 Task: Filter cards with "Marked as complete".
Action: Mouse moved to (521, 343)
Screenshot: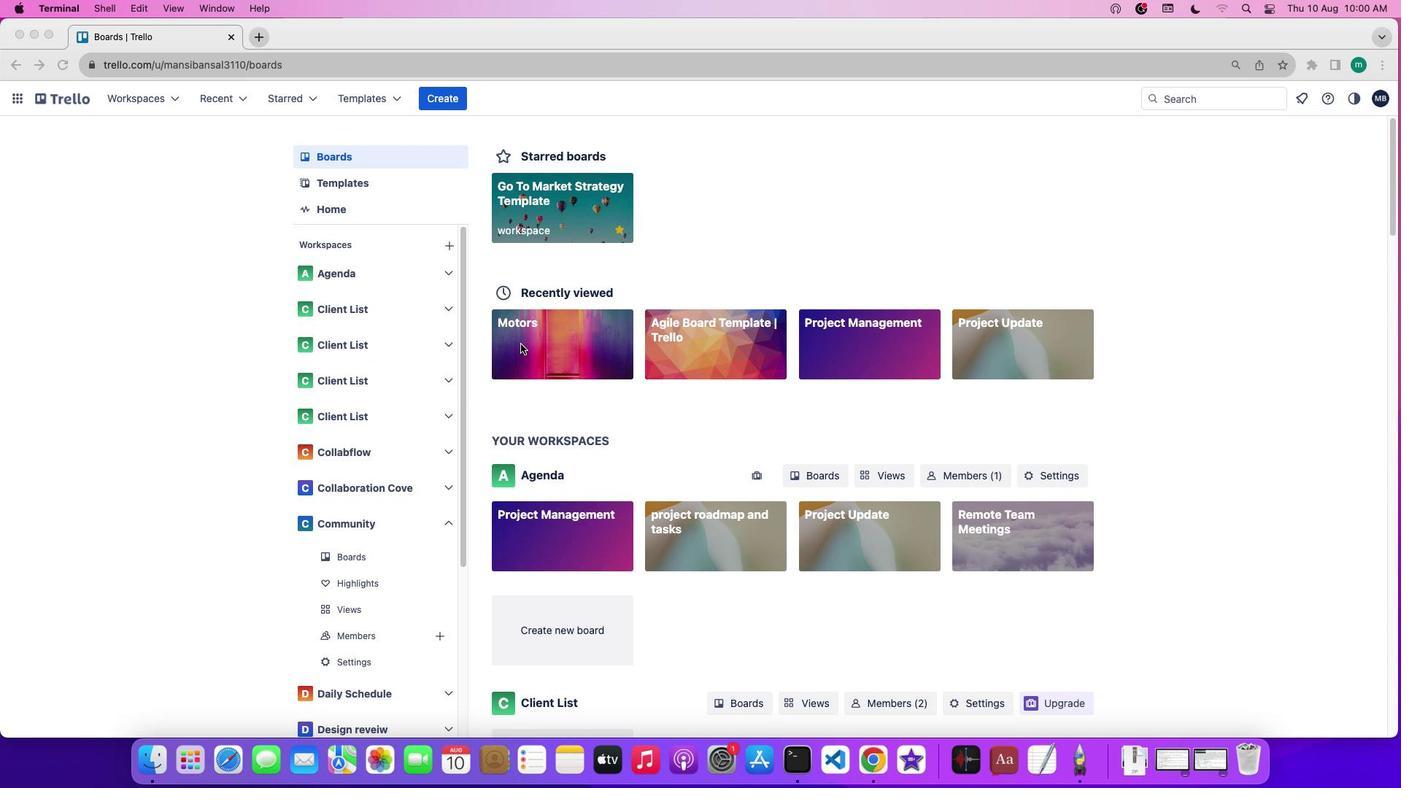 
Action: Mouse pressed left at (521, 343)
Screenshot: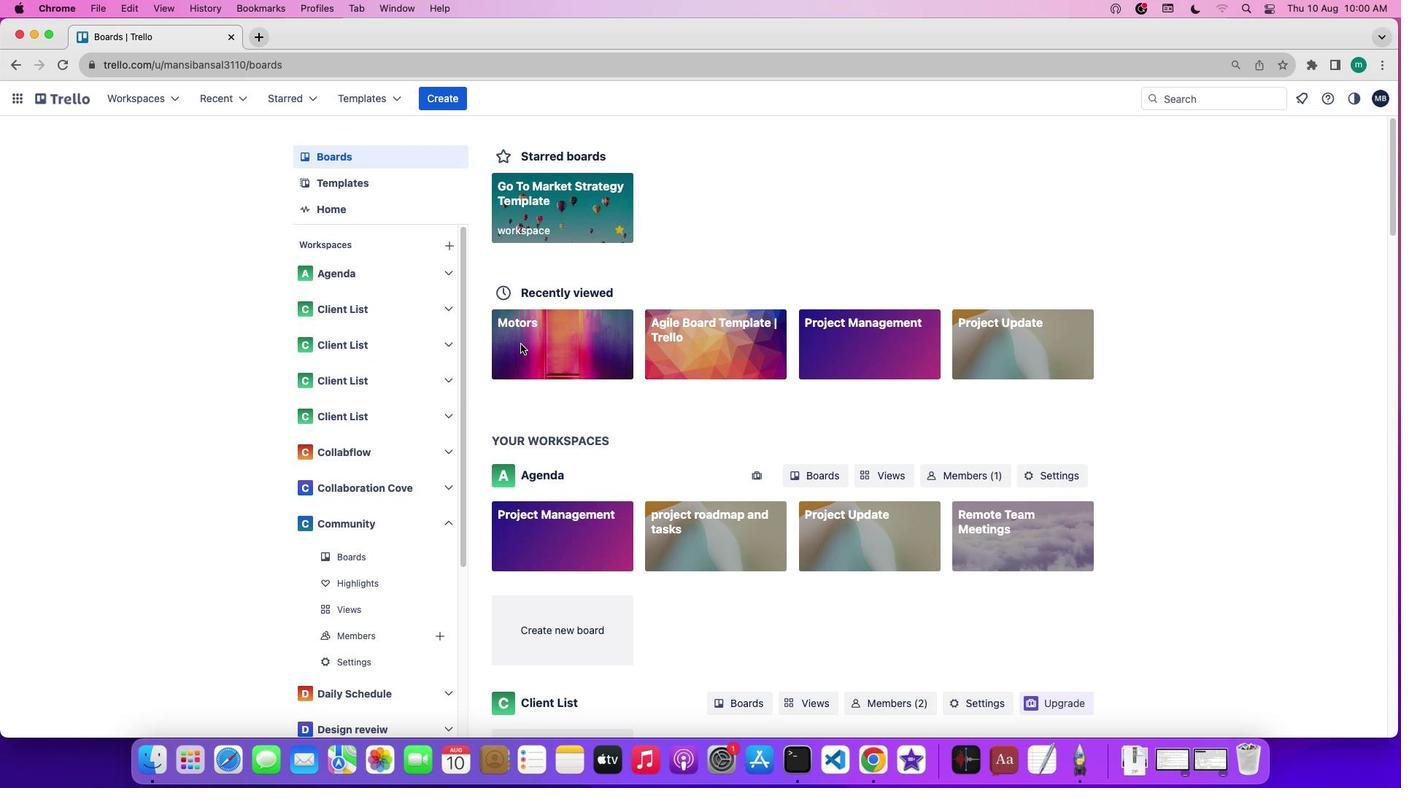 
Action: Mouse pressed left at (521, 343)
Screenshot: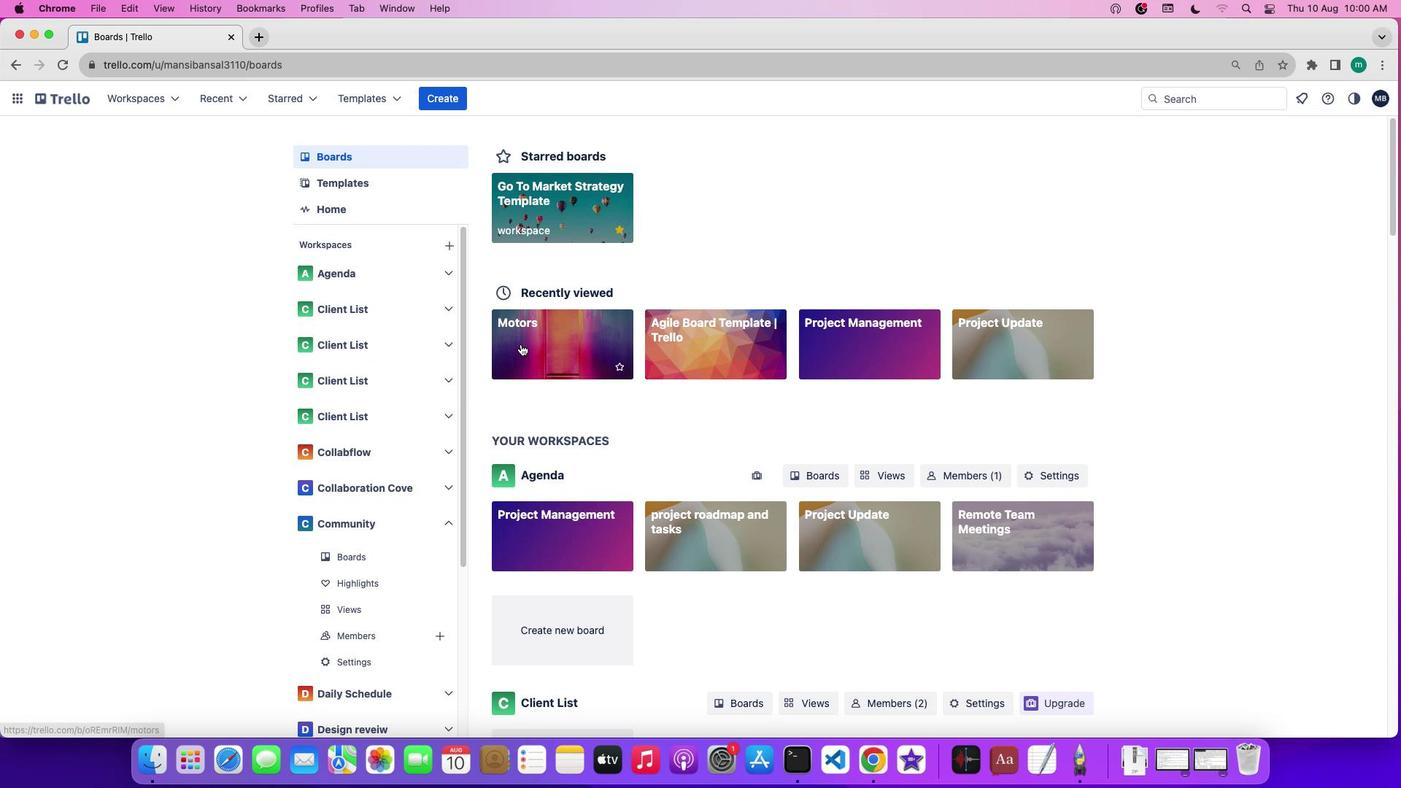 
Action: Mouse moved to (1035, 166)
Screenshot: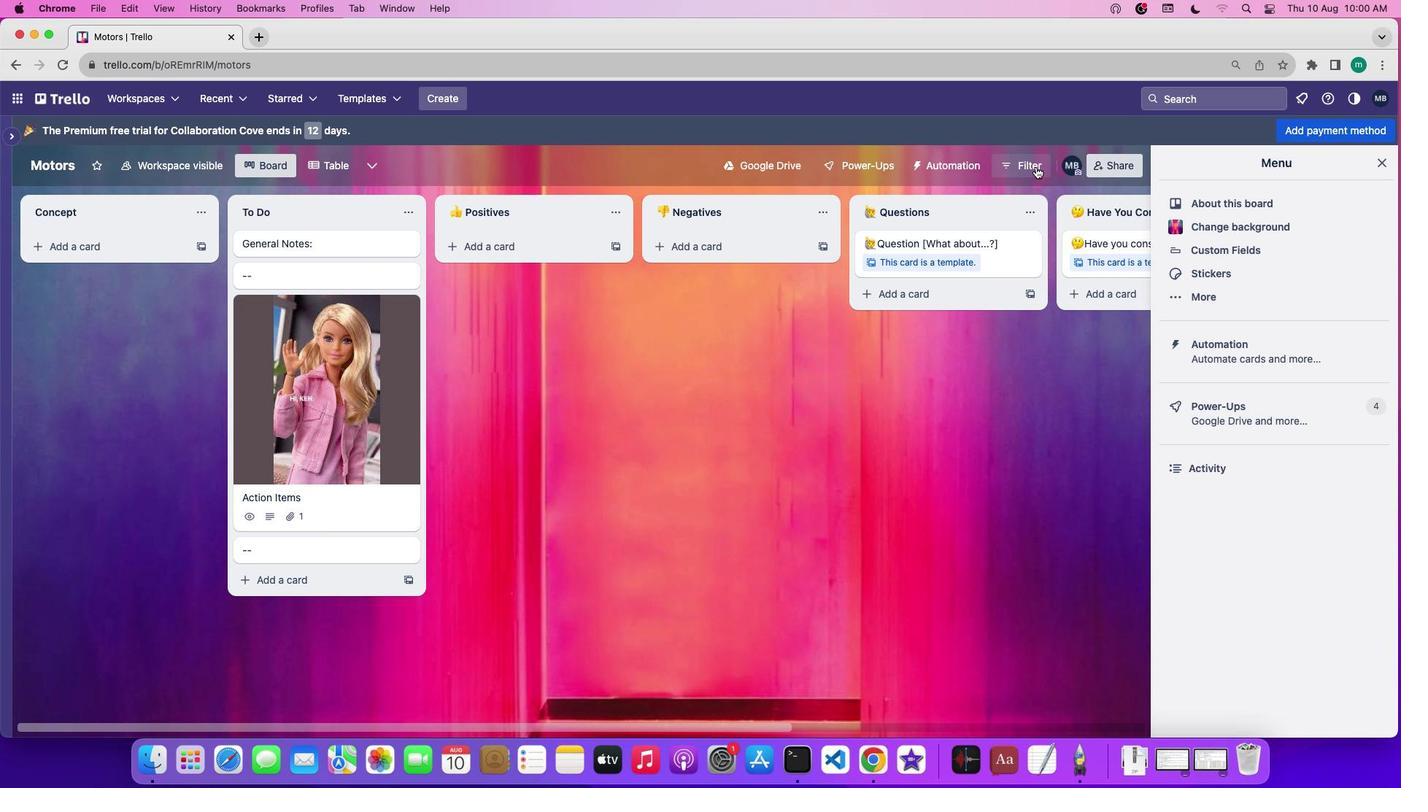 
Action: Mouse pressed left at (1035, 166)
Screenshot: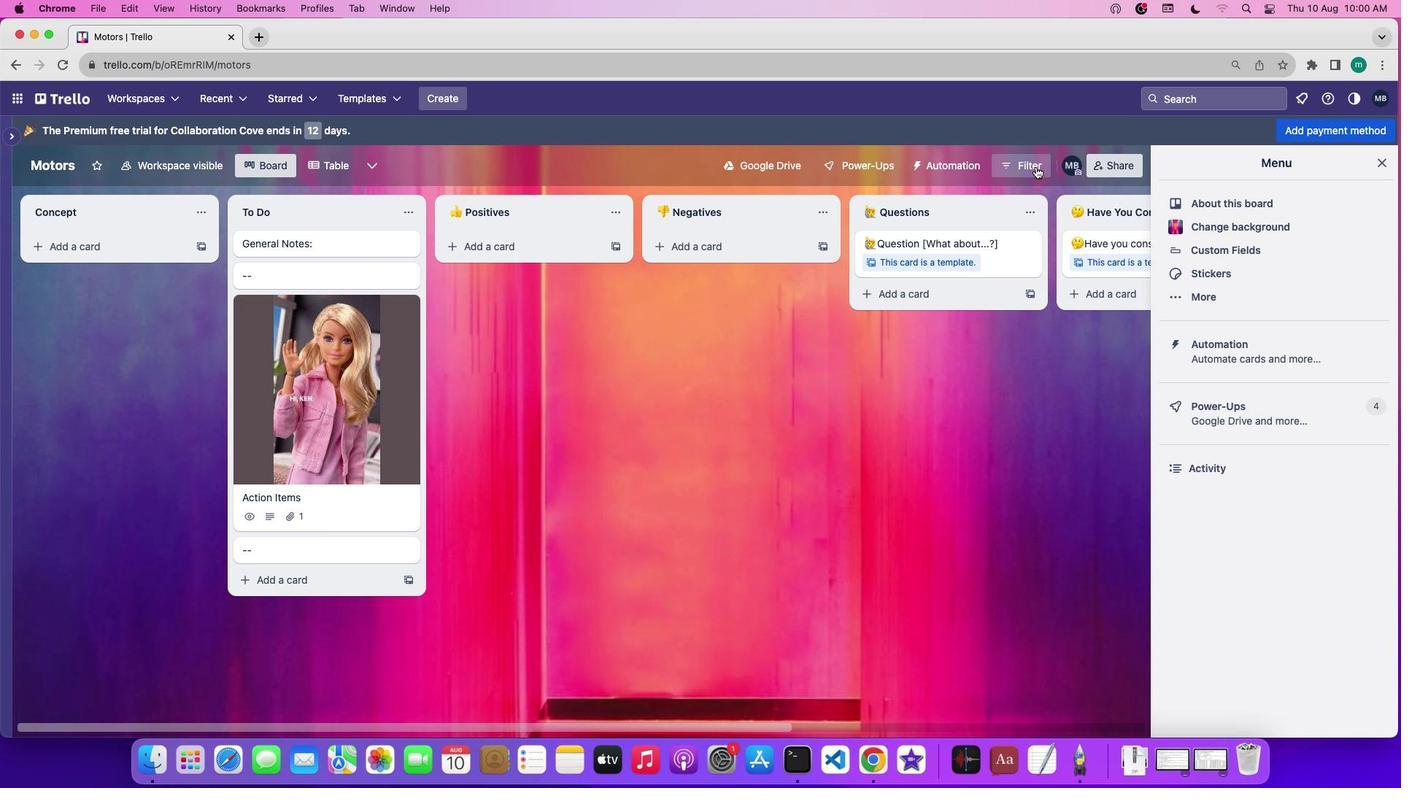 
Action: Mouse moved to (1051, 480)
Screenshot: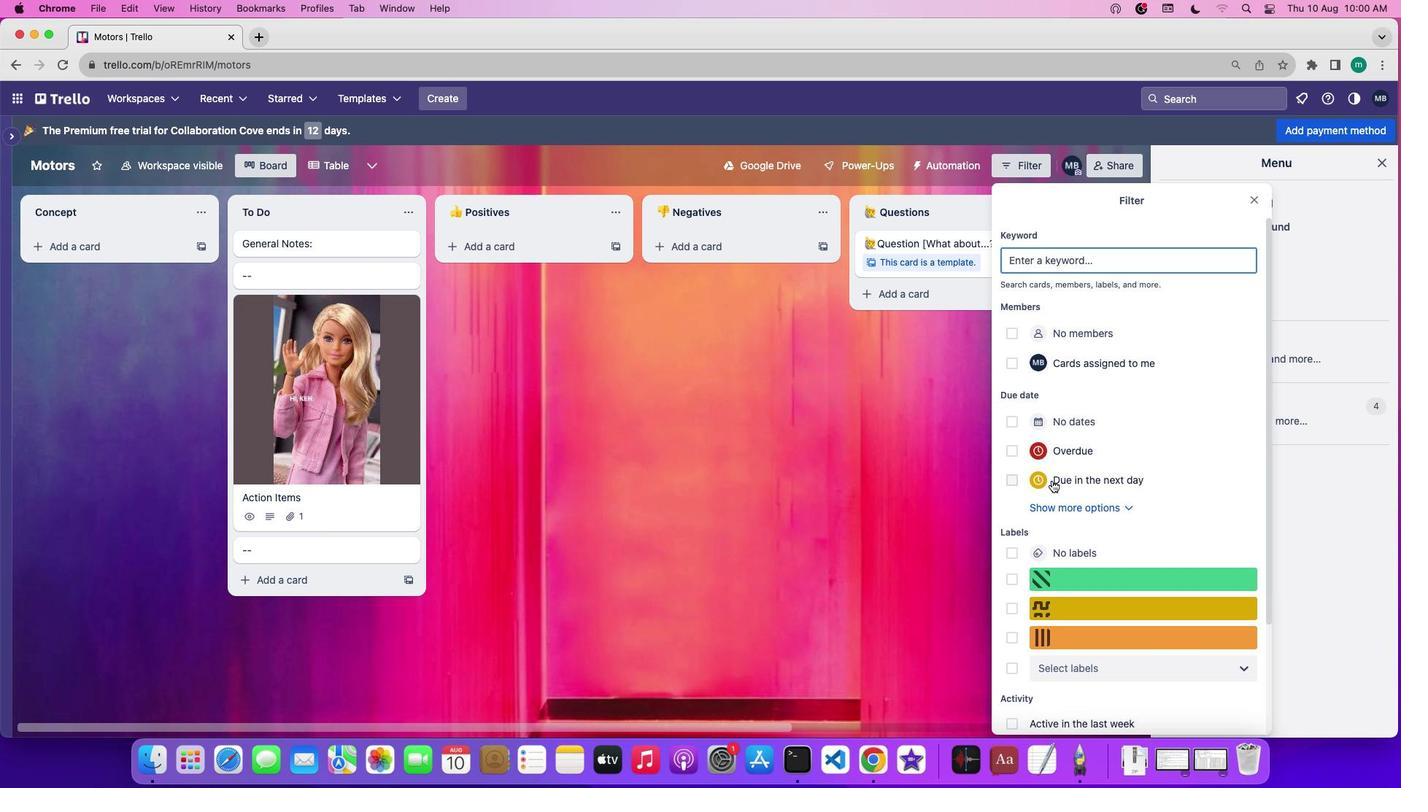 
Action: Mouse scrolled (1051, 480) with delta (0, 0)
Screenshot: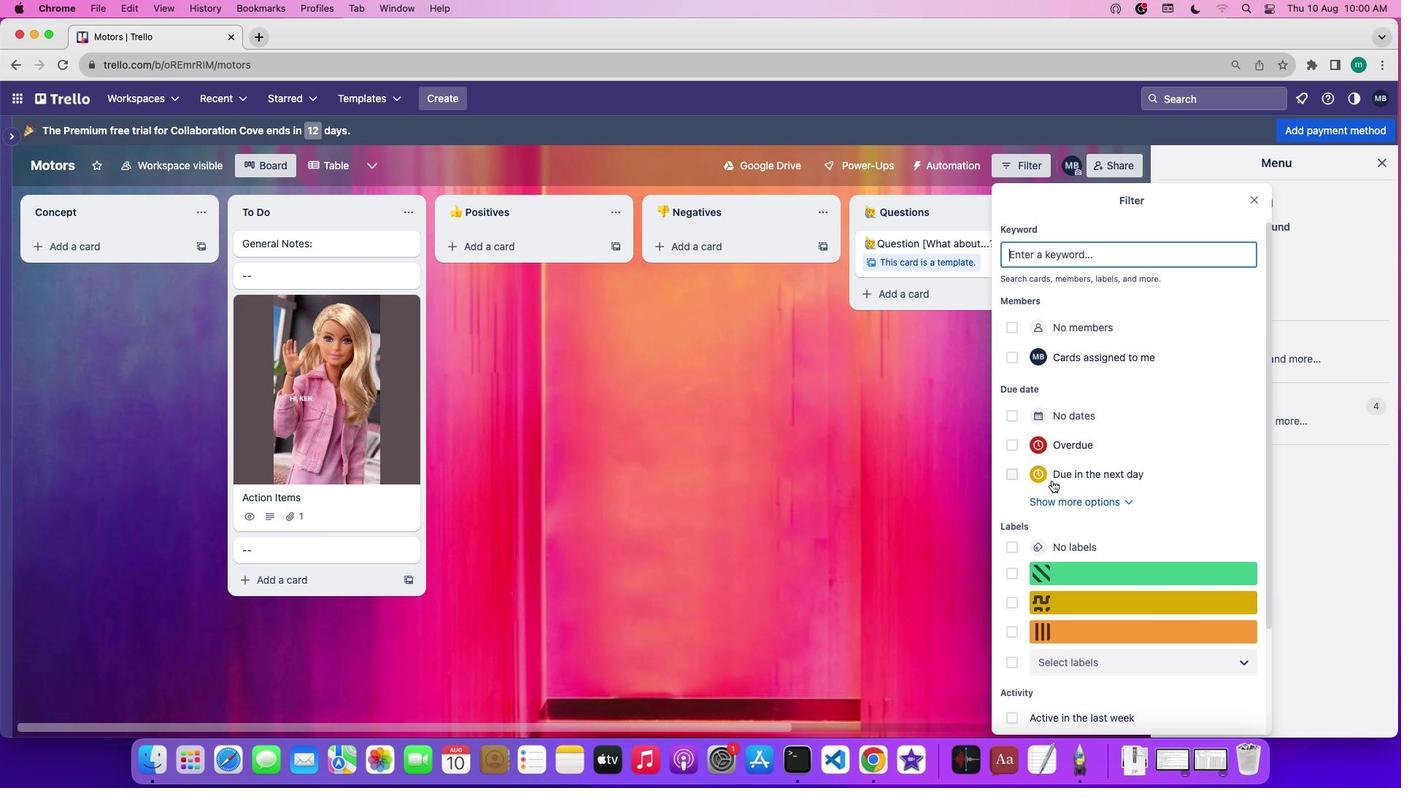 
Action: Mouse scrolled (1051, 480) with delta (0, 0)
Screenshot: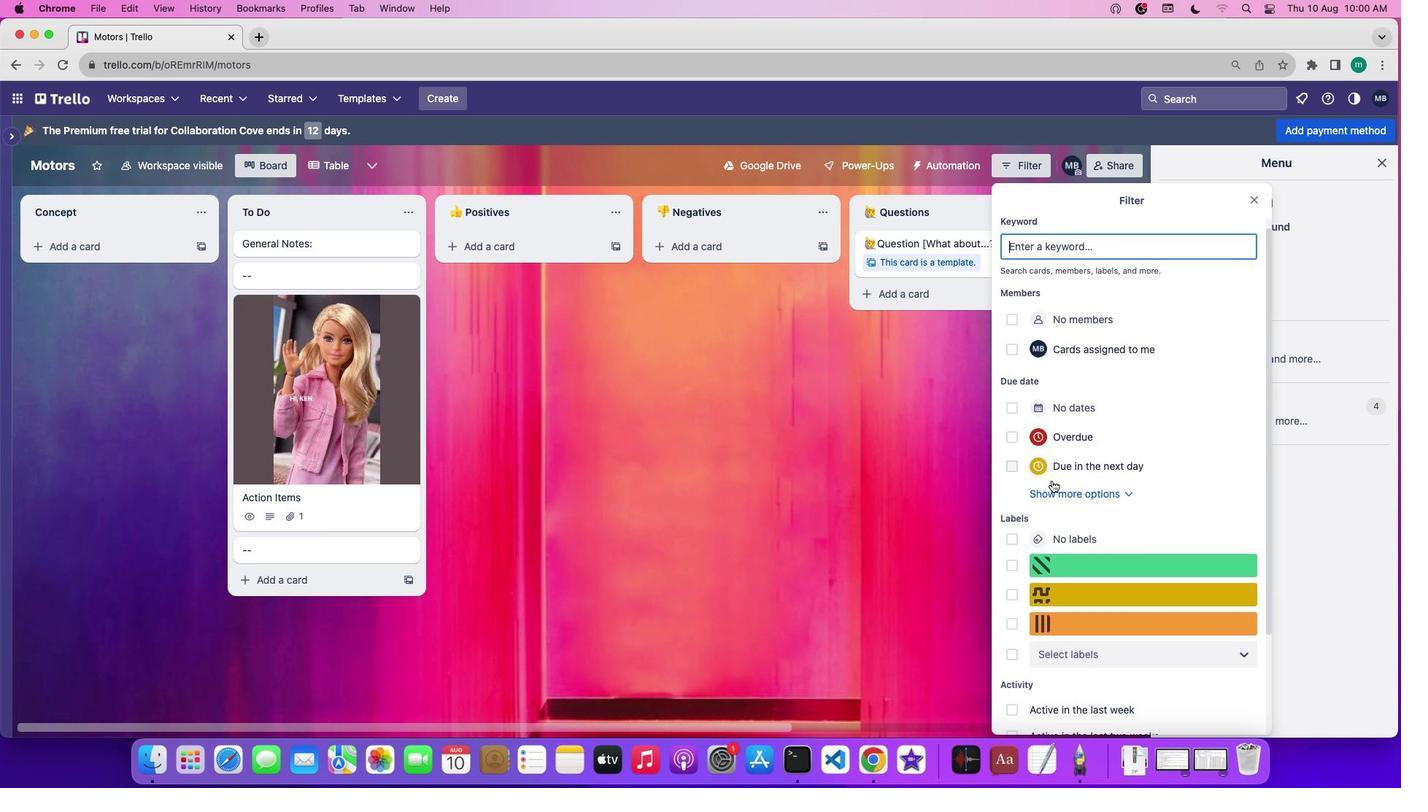 
Action: Mouse scrolled (1051, 480) with delta (0, -1)
Screenshot: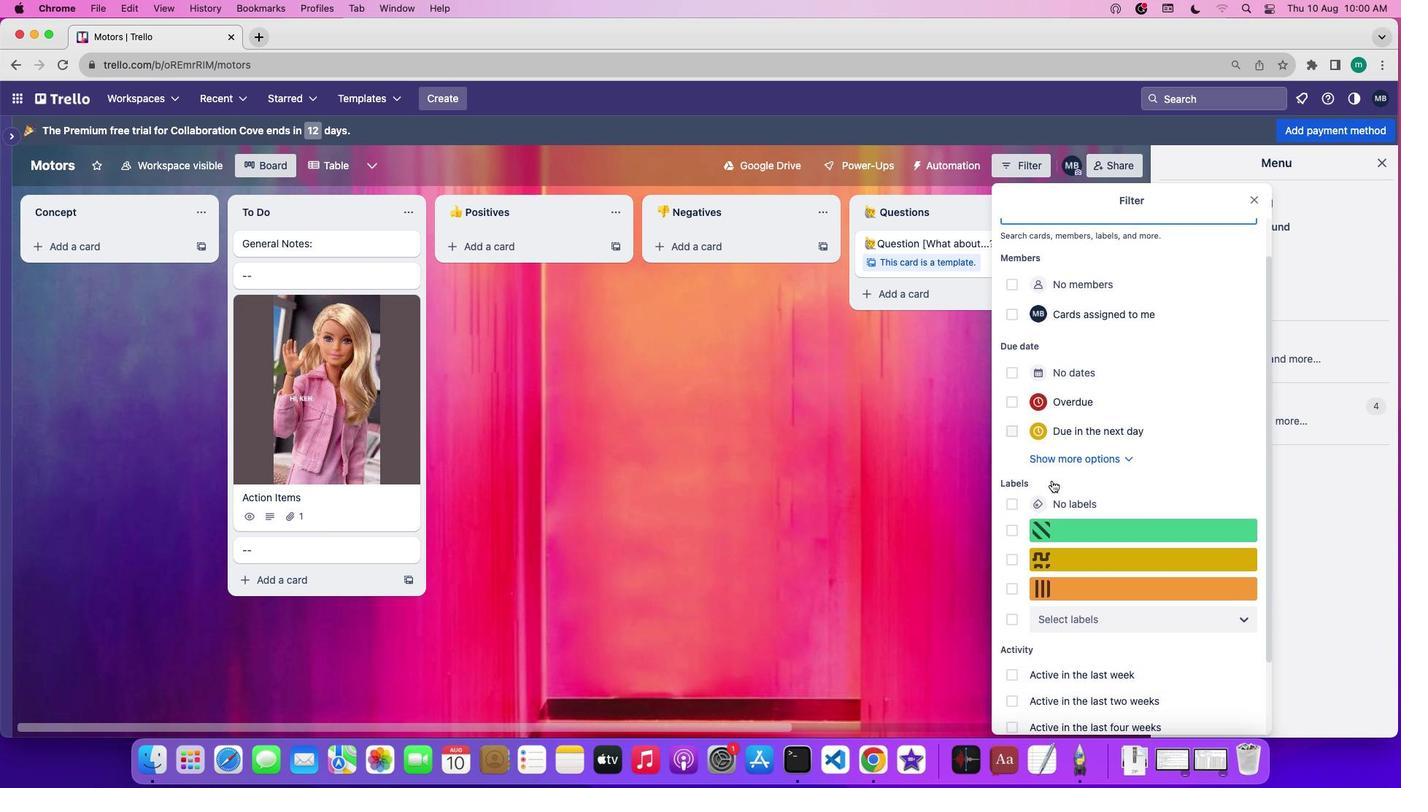 
Action: Mouse scrolled (1051, 480) with delta (0, 0)
Screenshot: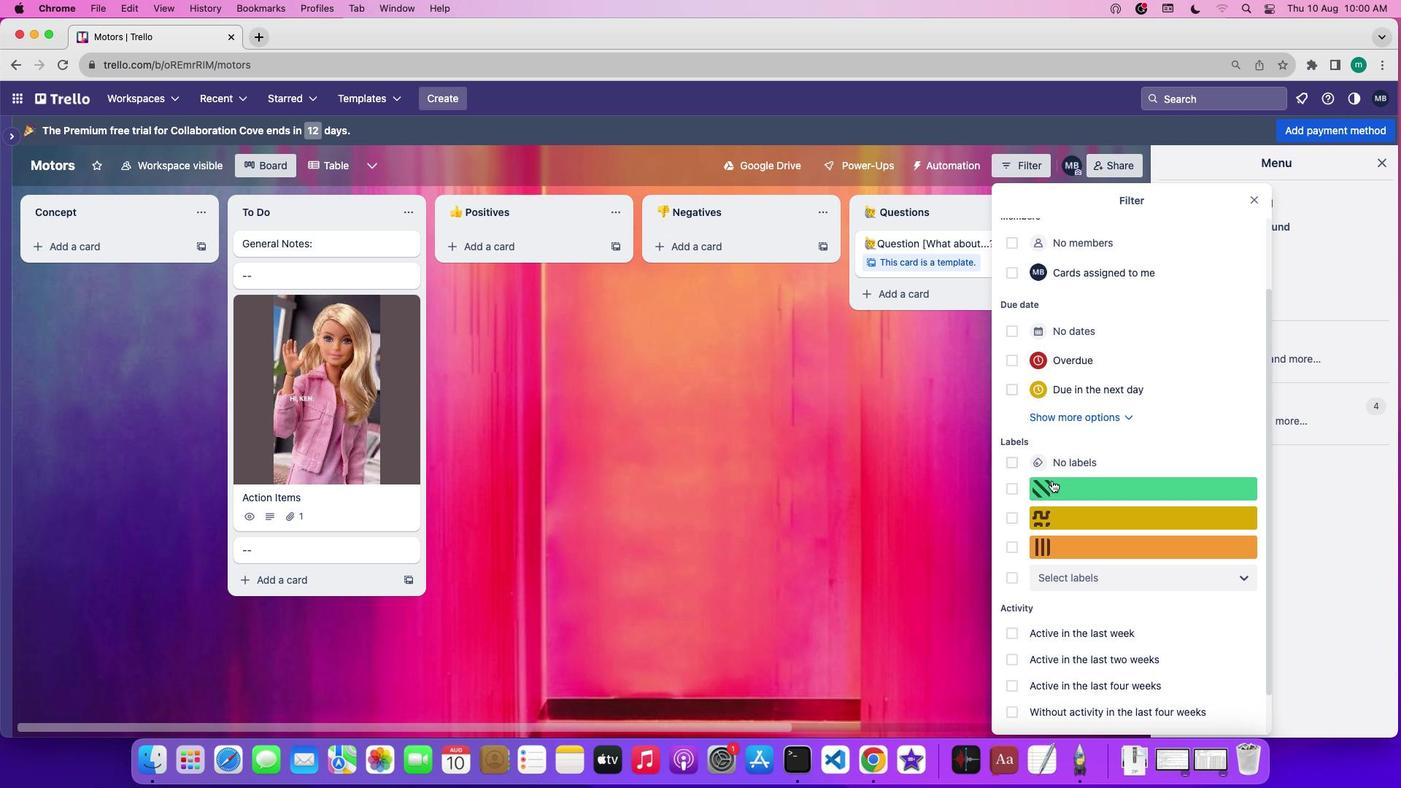 
Action: Mouse scrolled (1051, 480) with delta (0, 0)
Screenshot: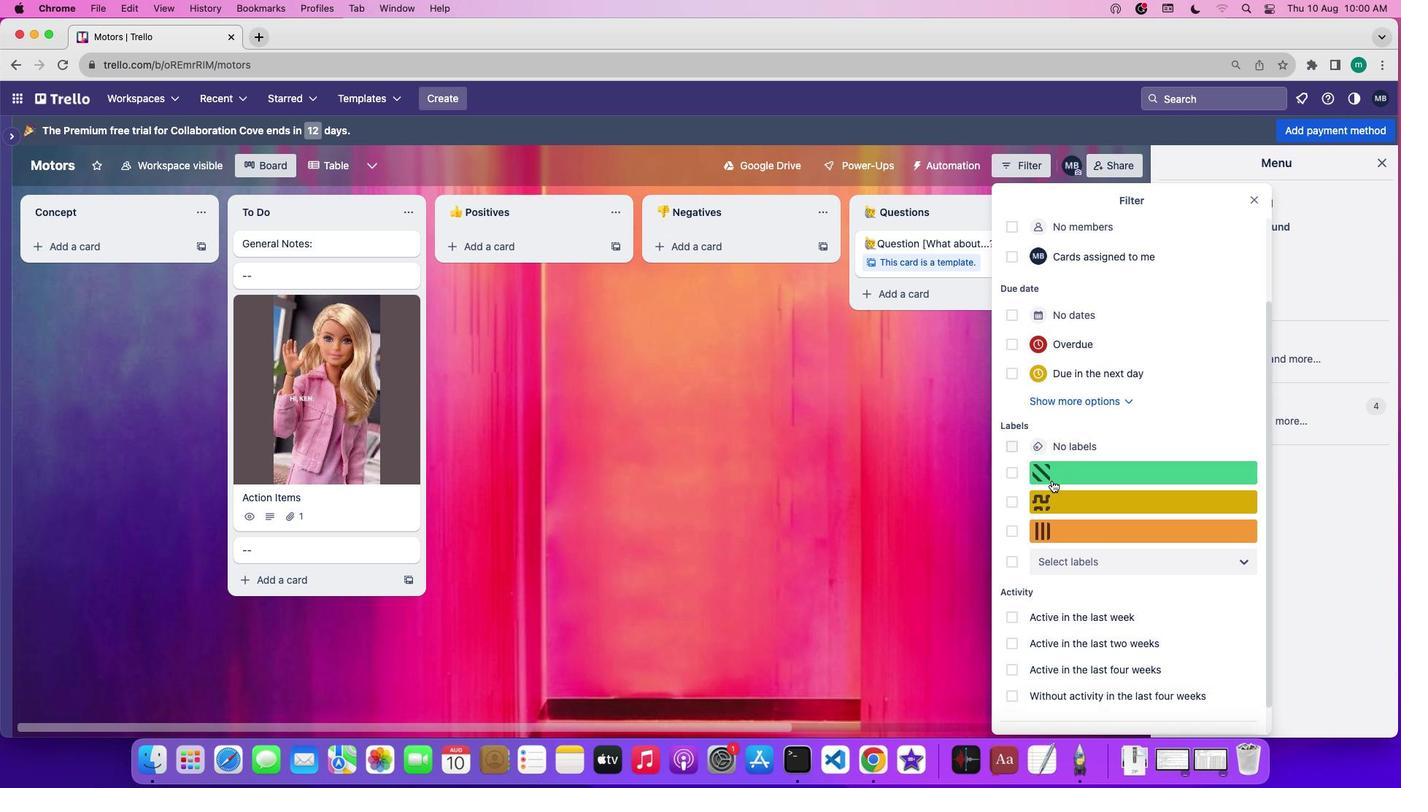 
Action: Mouse scrolled (1051, 480) with delta (0, -1)
Screenshot: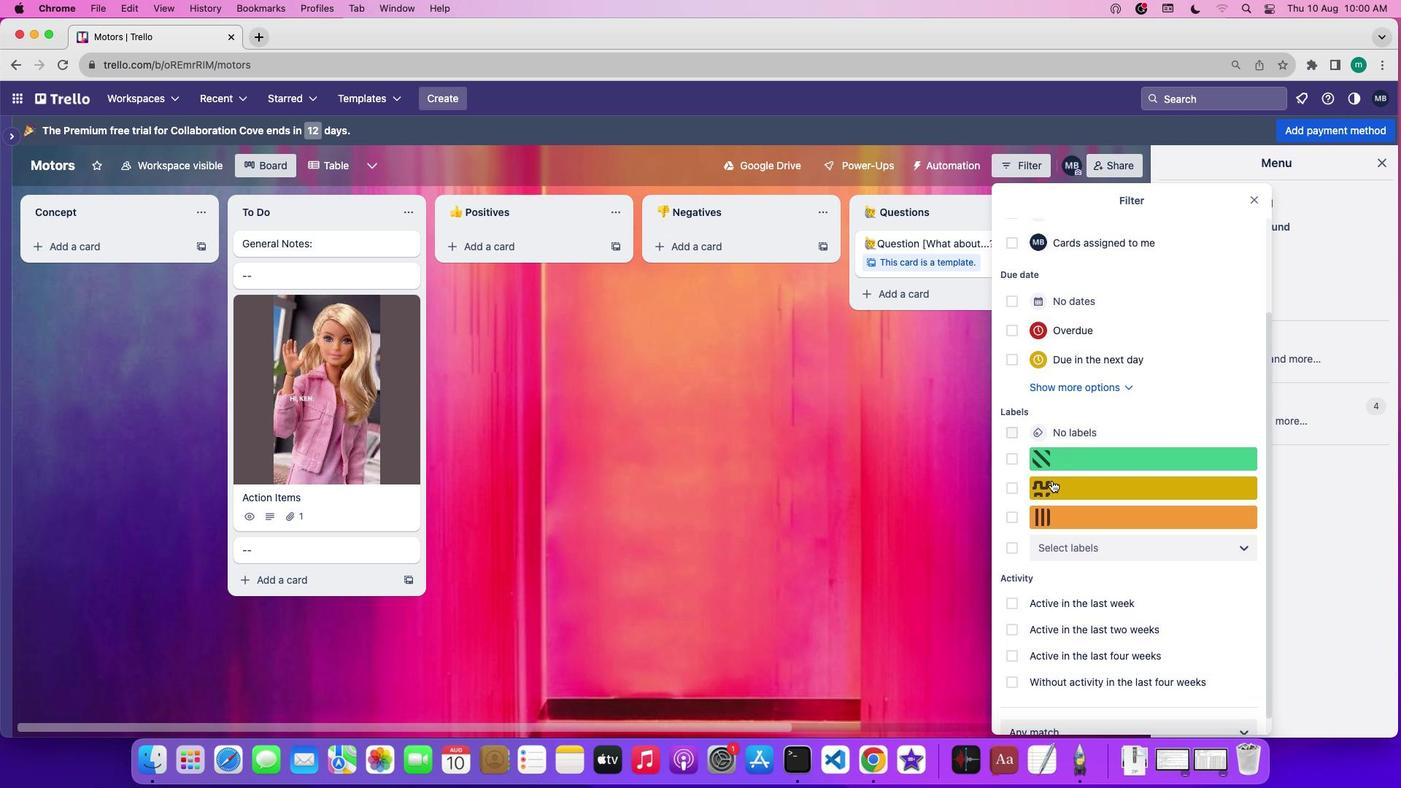 
Action: Mouse moved to (1091, 369)
Screenshot: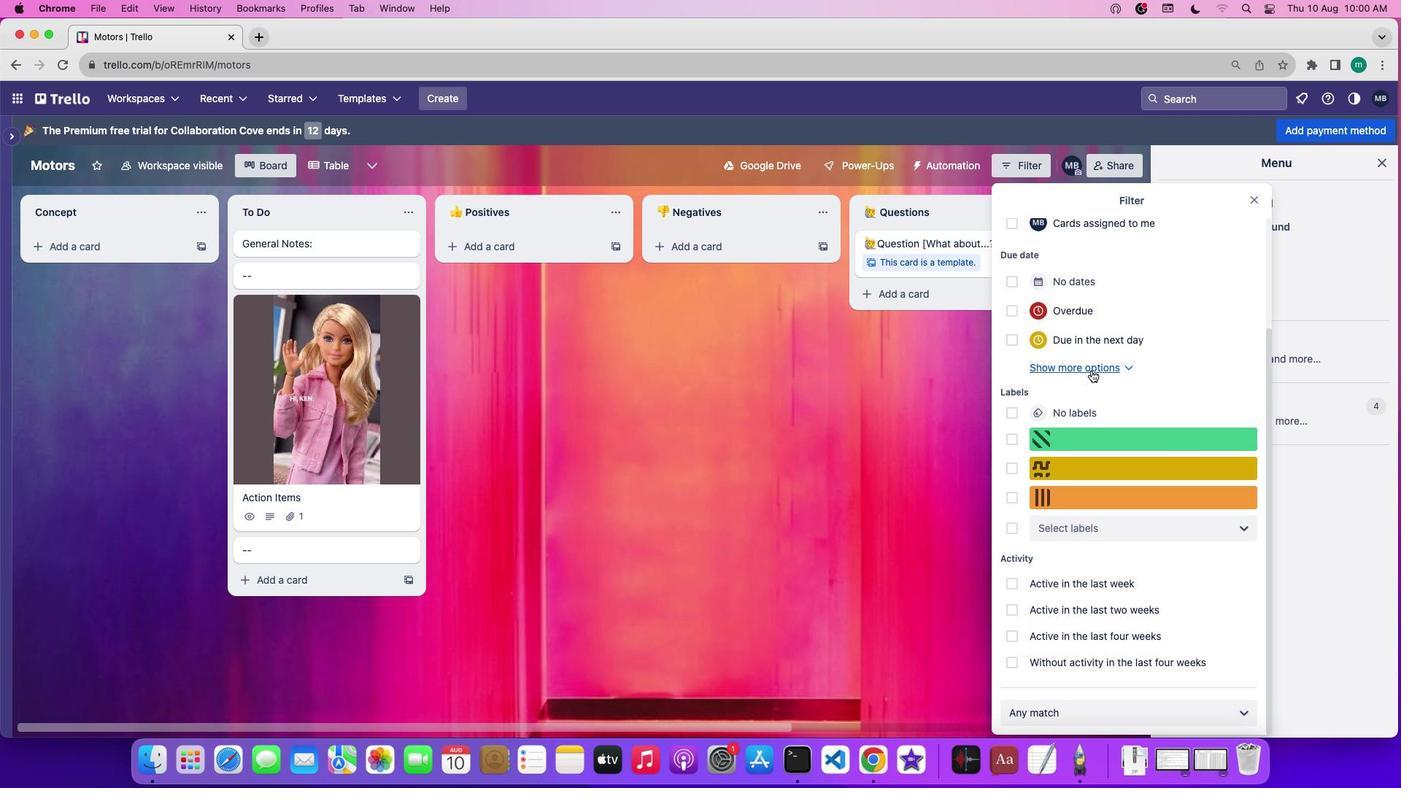 
Action: Mouse pressed left at (1091, 369)
Screenshot: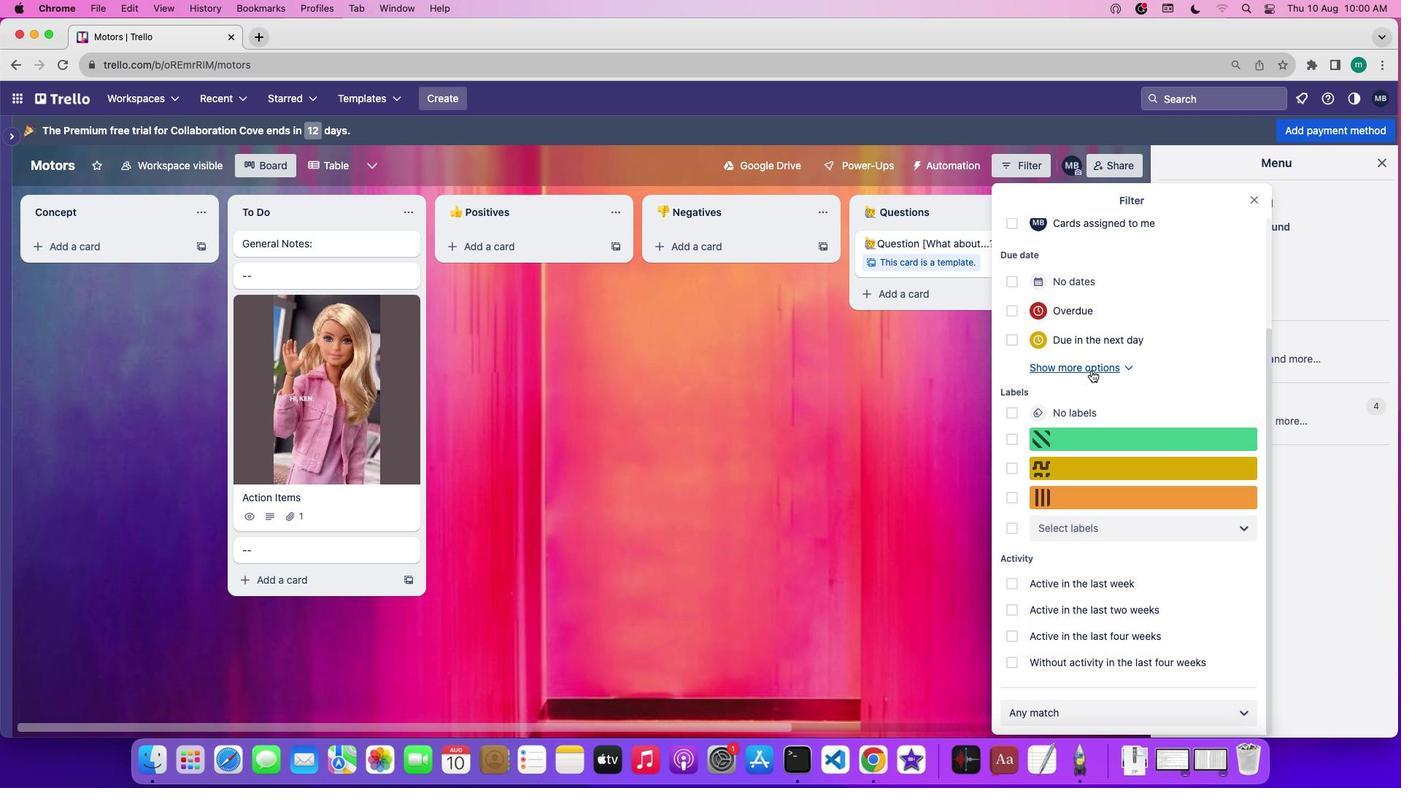 
Action: Mouse moved to (1093, 415)
Screenshot: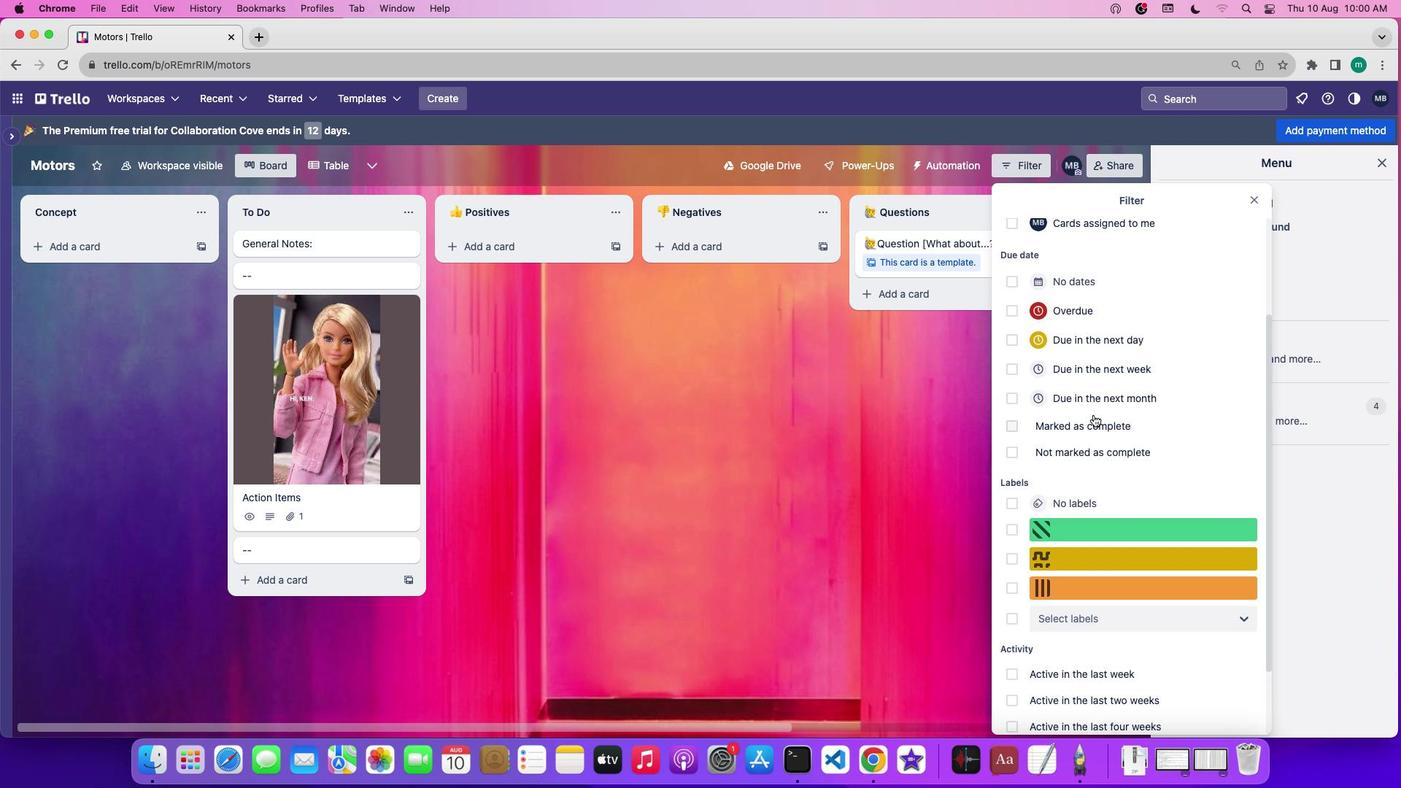 
Action: Mouse scrolled (1093, 415) with delta (0, 0)
Screenshot: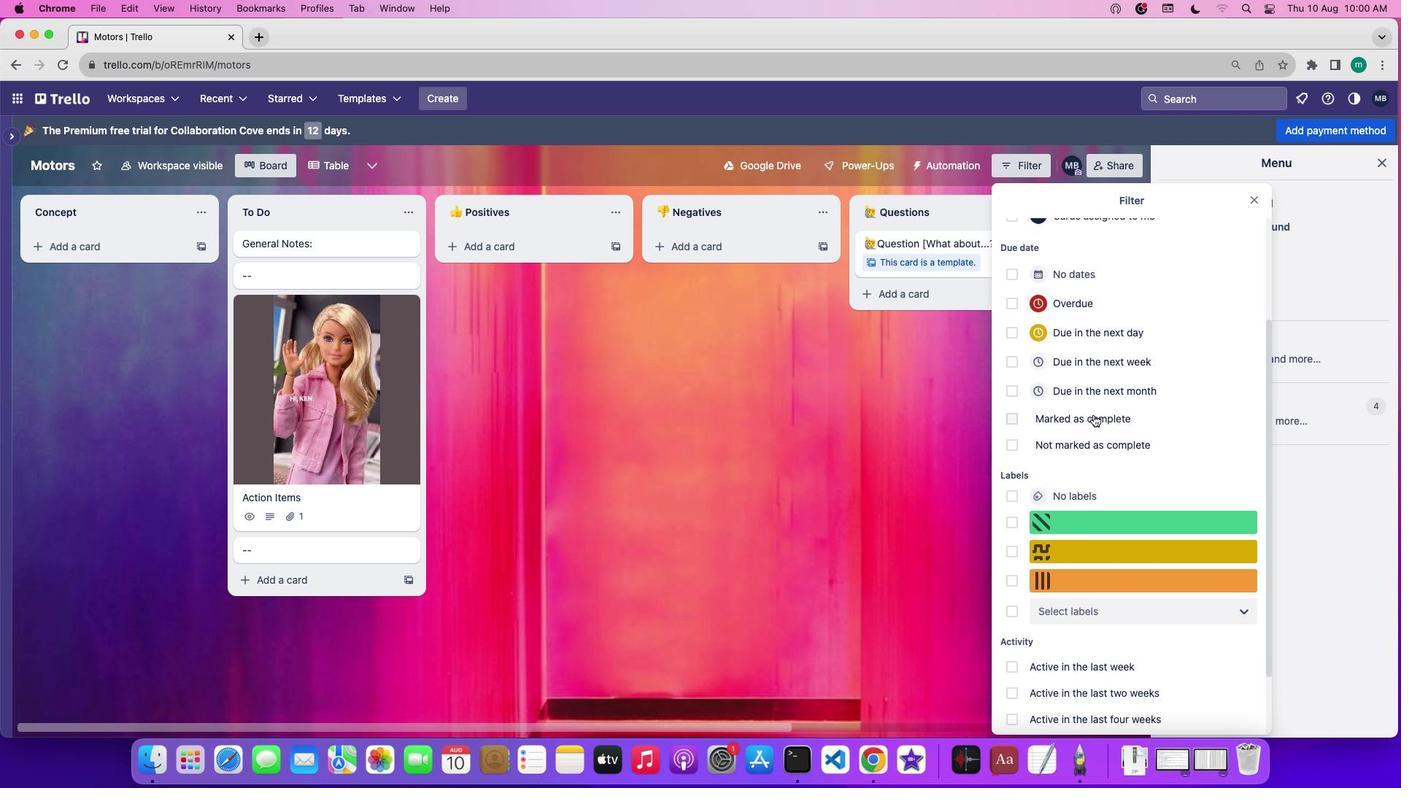 
Action: Mouse scrolled (1093, 415) with delta (0, 0)
Screenshot: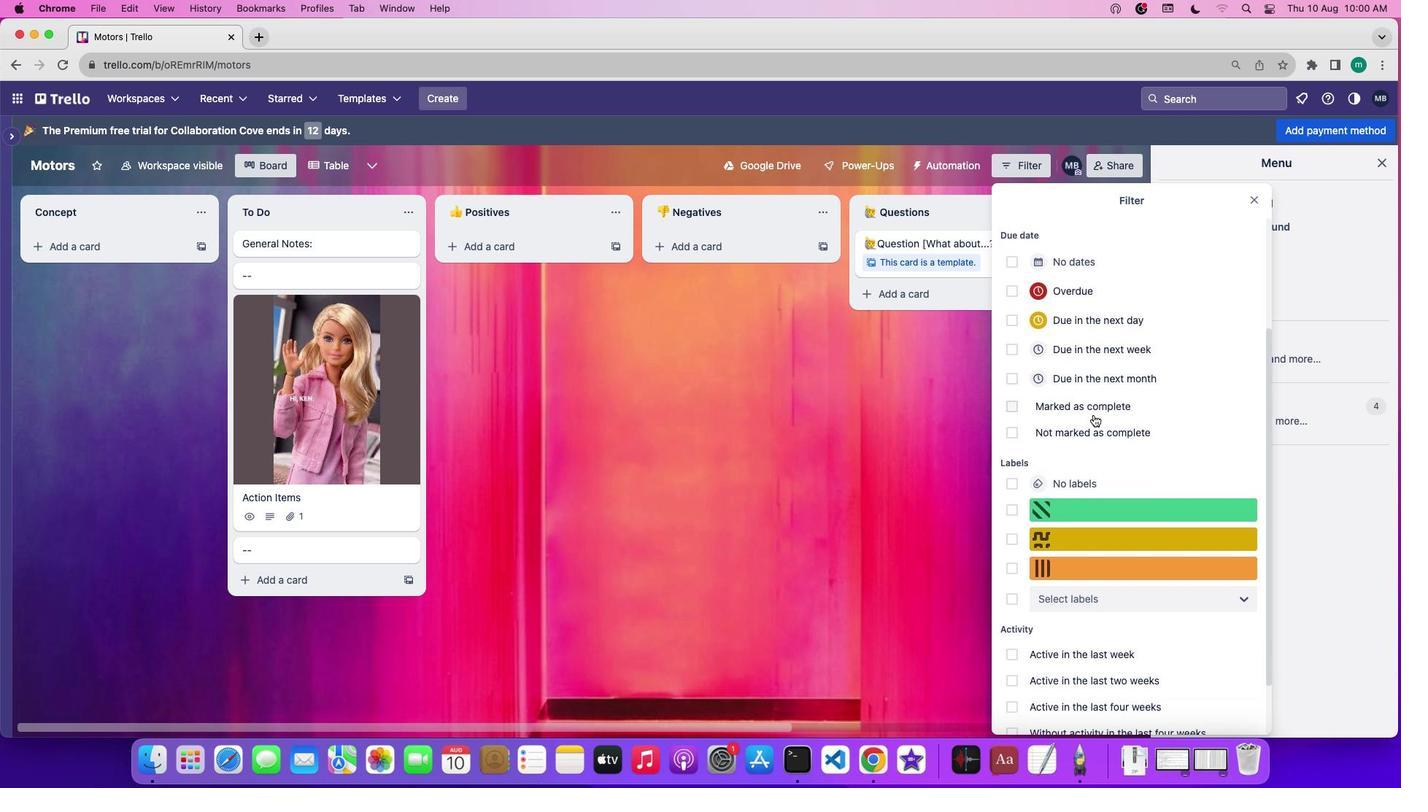 
Action: Mouse scrolled (1093, 415) with delta (0, -1)
Screenshot: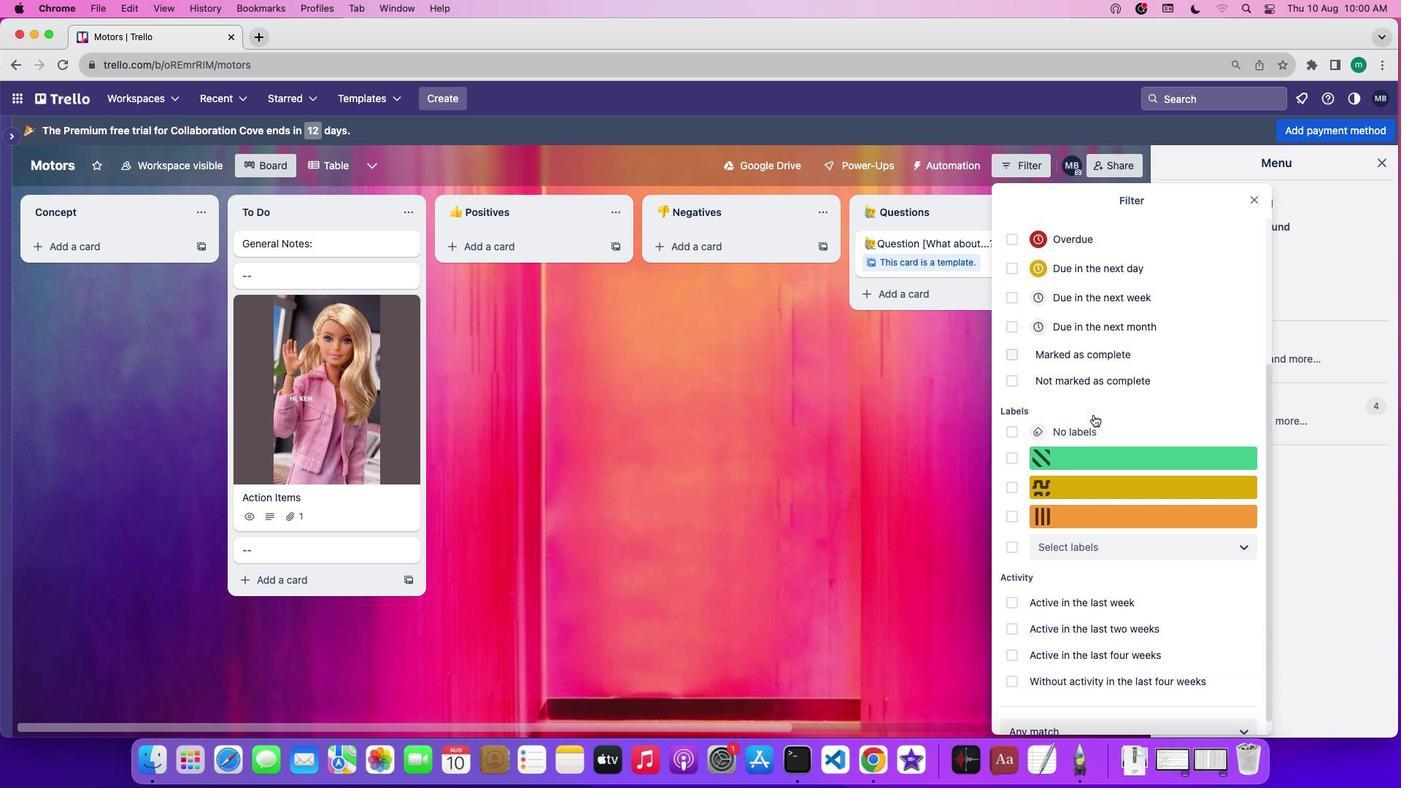 
Action: Mouse moved to (1016, 333)
Screenshot: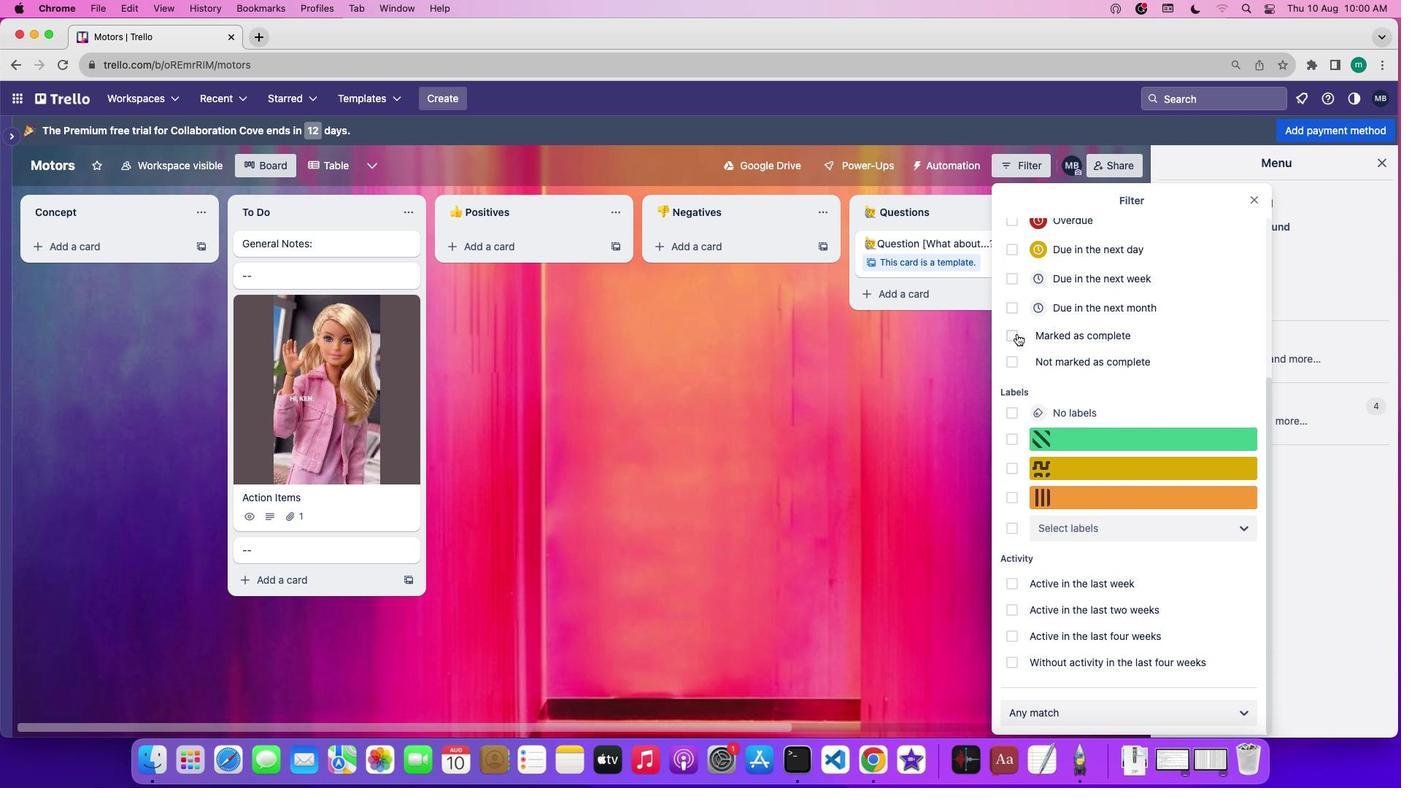 
Action: Mouse pressed left at (1016, 333)
Screenshot: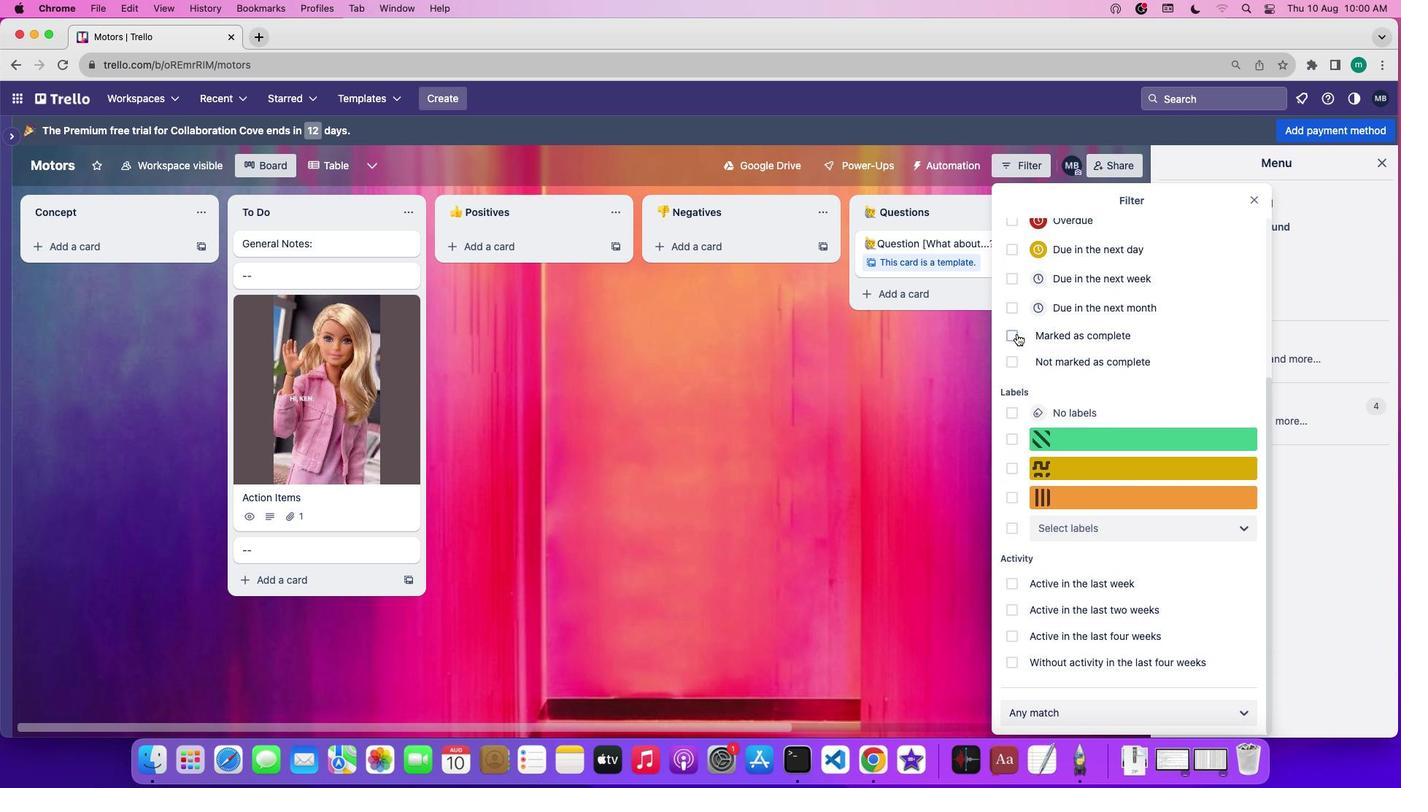 
Action: Mouse moved to (1125, 367)
Screenshot: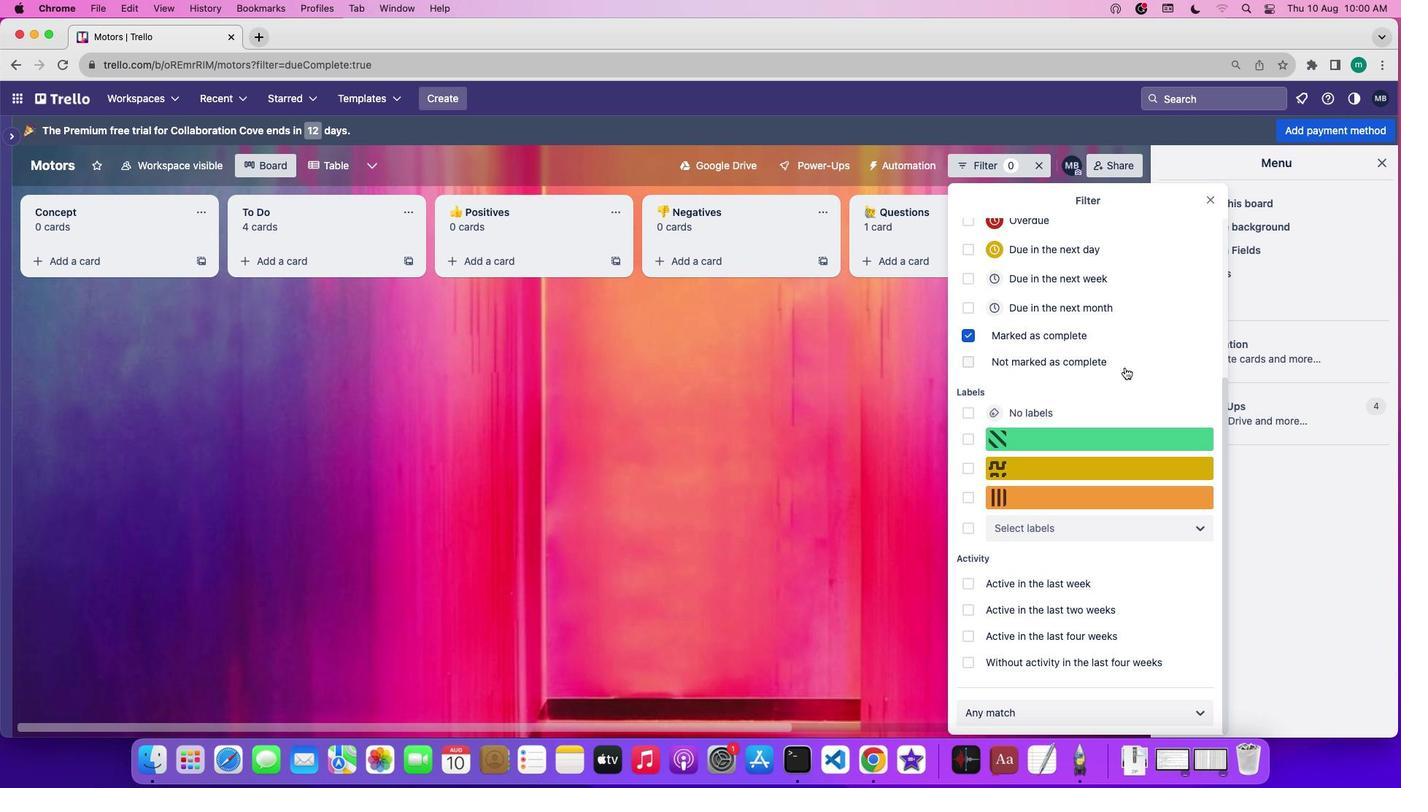 
